 Task: Enable the video filter "Bluescreen video filter" for mosaic bridge stream output.
Action: Mouse moved to (132, 15)
Screenshot: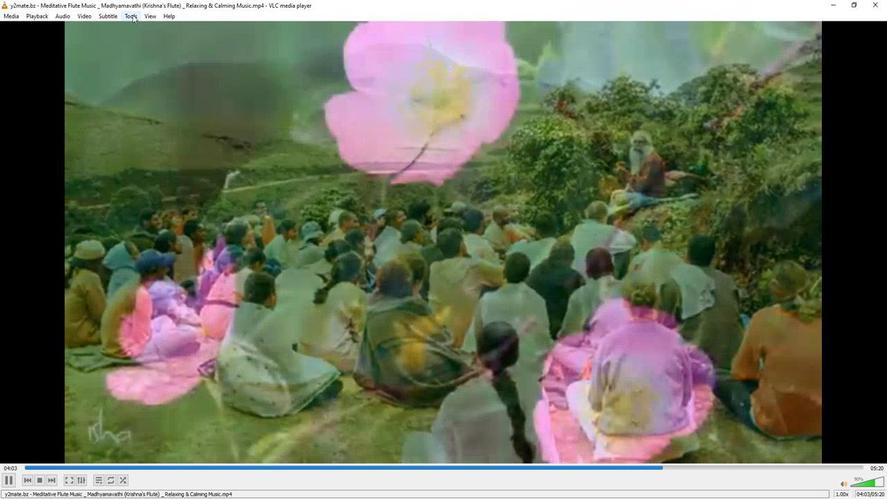 
Action: Mouse pressed left at (132, 15)
Screenshot: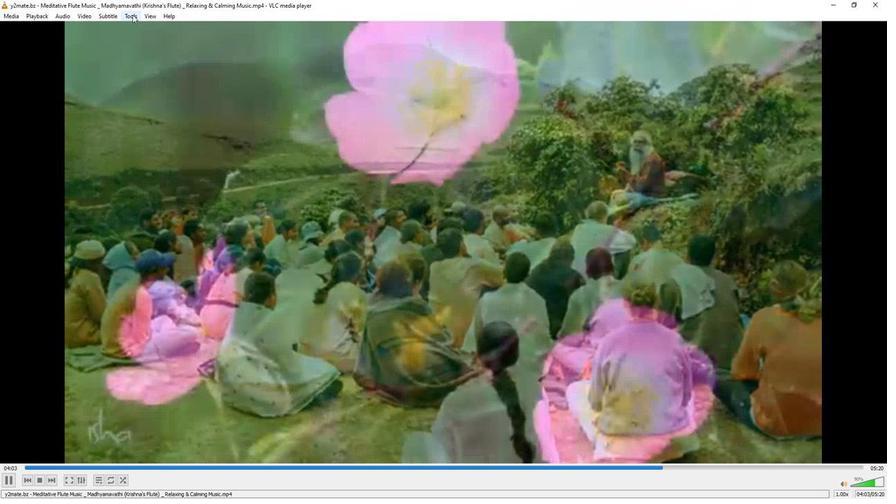 
Action: Mouse moved to (133, 127)
Screenshot: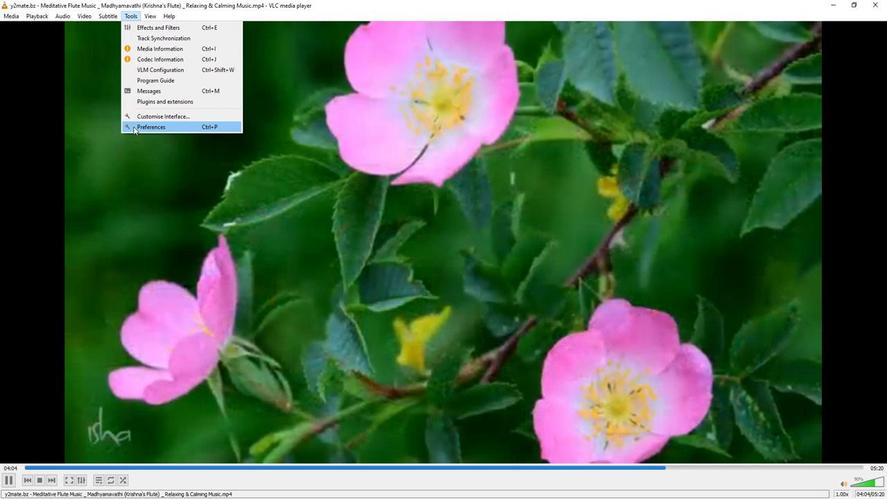 
Action: Mouse pressed left at (133, 127)
Screenshot: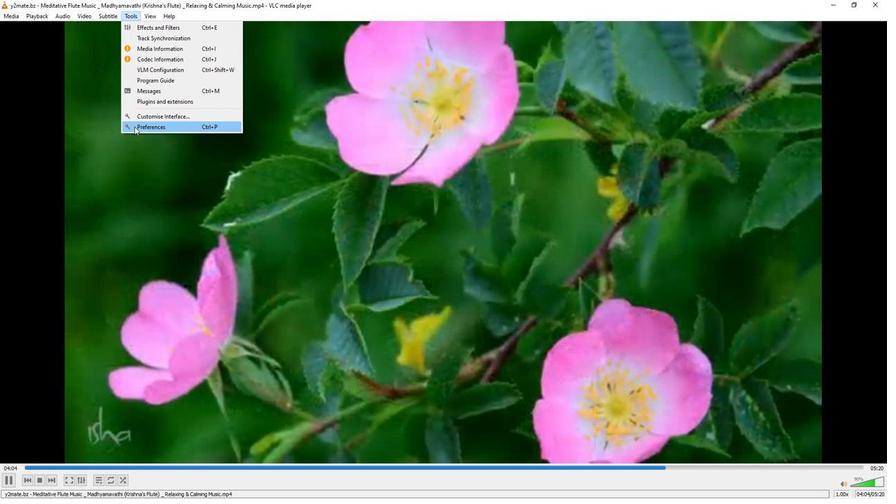 
Action: Mouse moved to (295, 409)
Screenshot: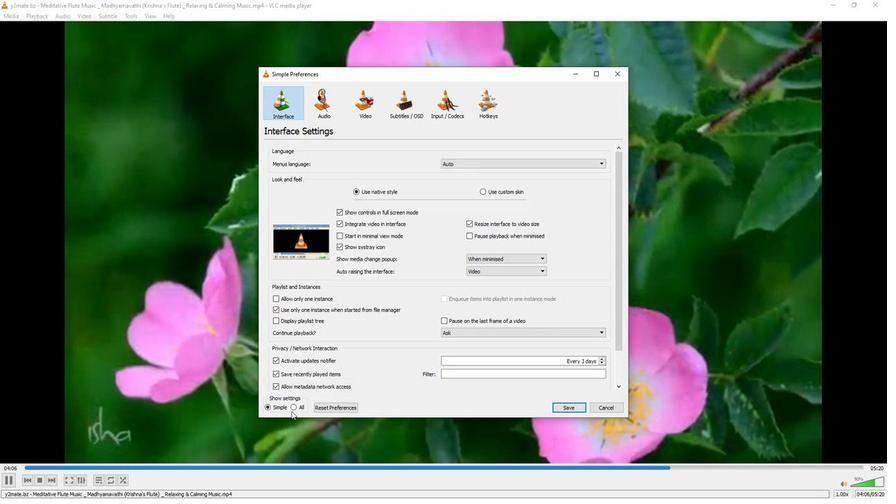 
Action: Mouse pressed left at (295, 409)
Screenshot: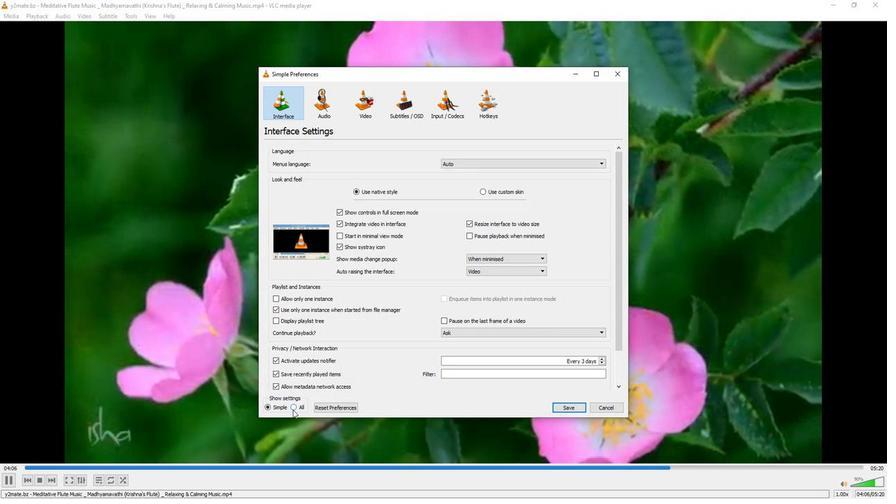 
Action: Mouse moved to (307, 355)
Screenshot: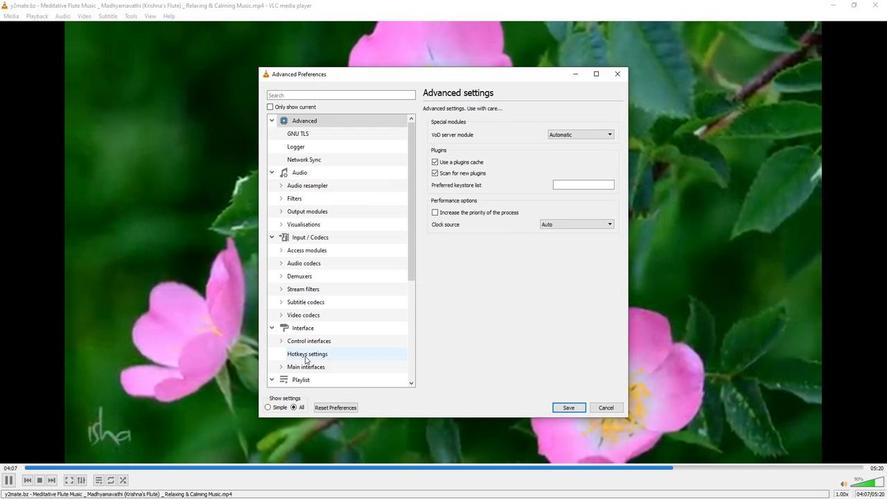 
Action: Mouse scrolled (307, 354) with delta (0, 0)
Screenshot: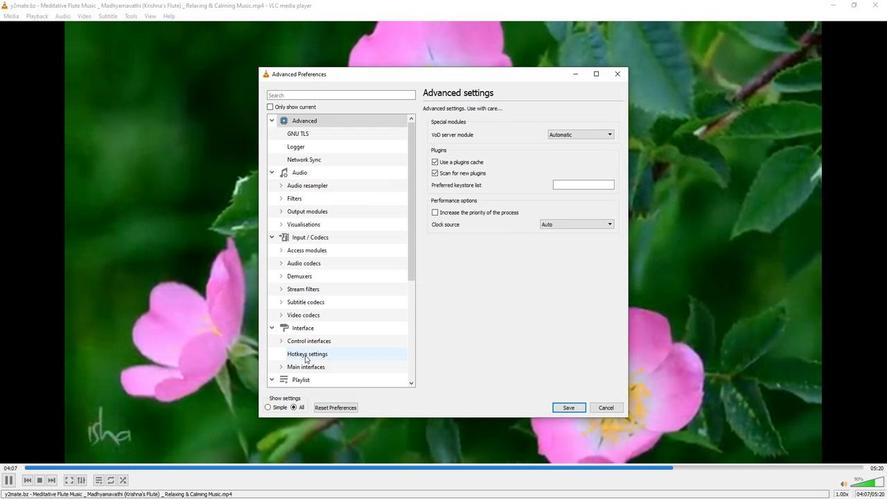 
Action: Mouse scrolled (307, 354) with delta (0, 0)
Screenshot: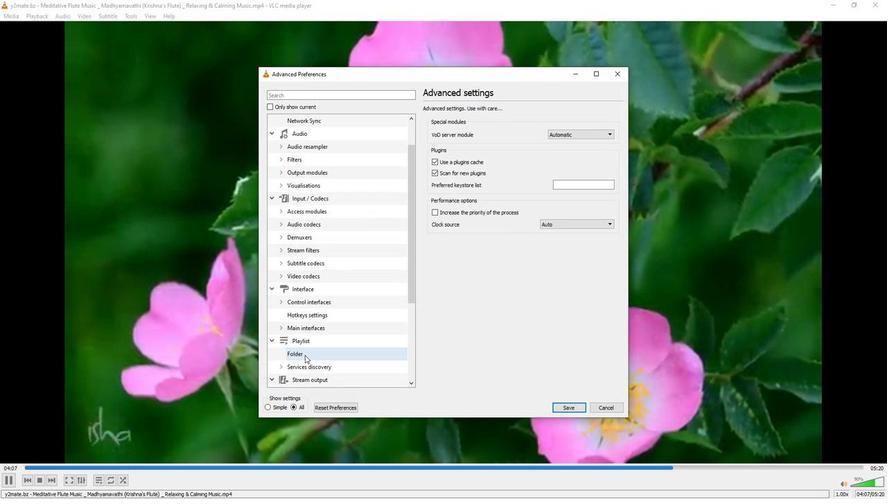 
Action: Mouse moved to (282, 368)
Screenshot: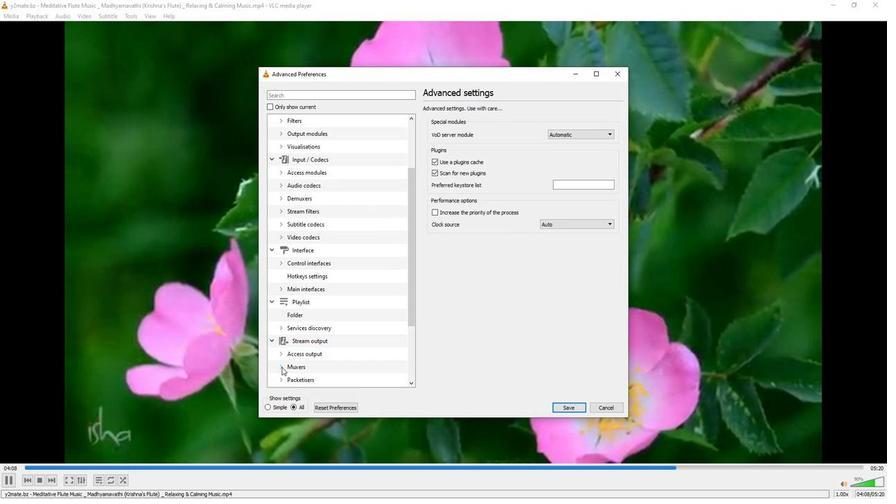 
Action: Mouse pressed left at (282, 368)
Screenshot: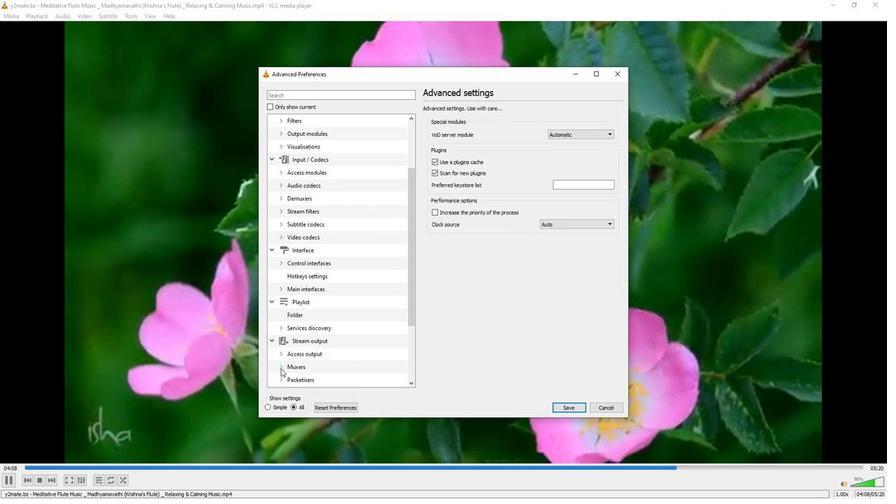 
Action: Mouse moved to (295, 355)
Screenshot: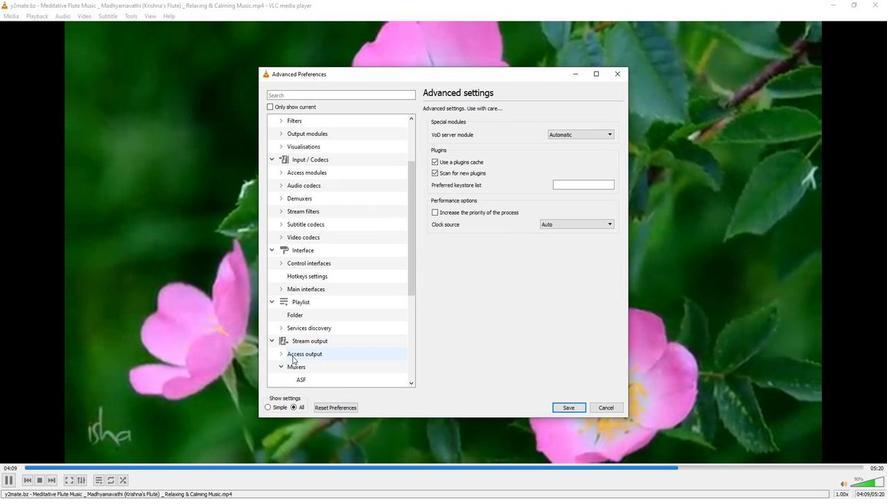 
Action: Mouse scrolled (295, 355) with delta (0, 0)
Screenshot: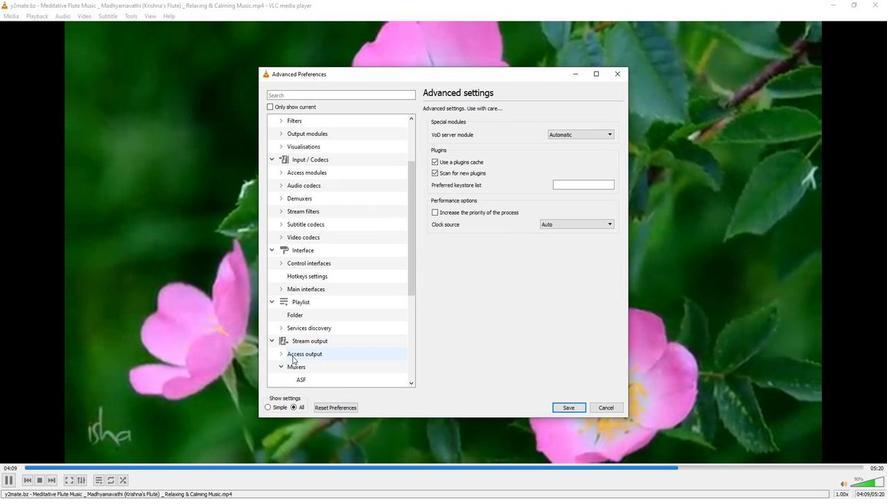 
Action: Mouse scrolled (295, 355) with delta (0, 0)
Screenshot: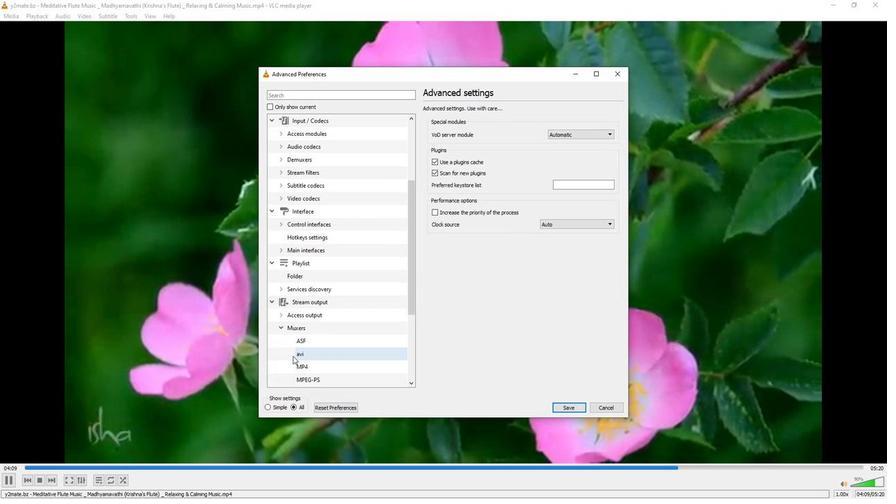 
Action: Mouse scrolled (295, 355) with delta (0, 0)
Screenshot: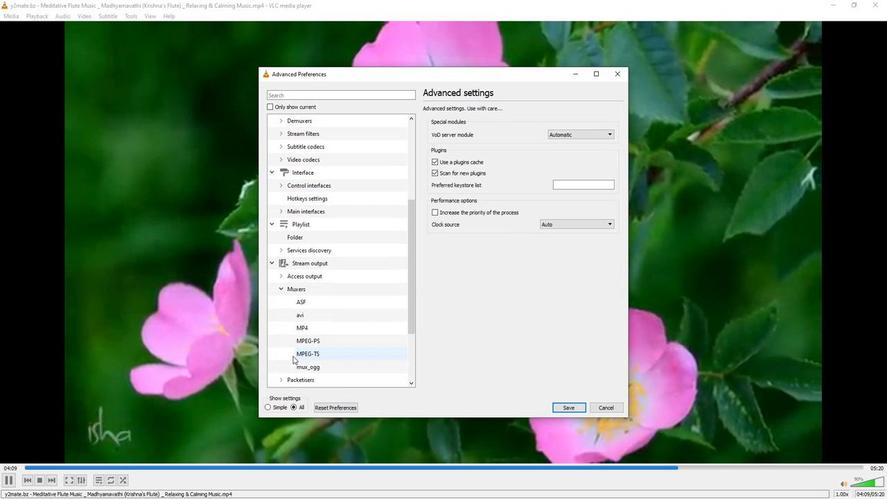 
Action: Mouse moved to (281, 355)
Screenshot: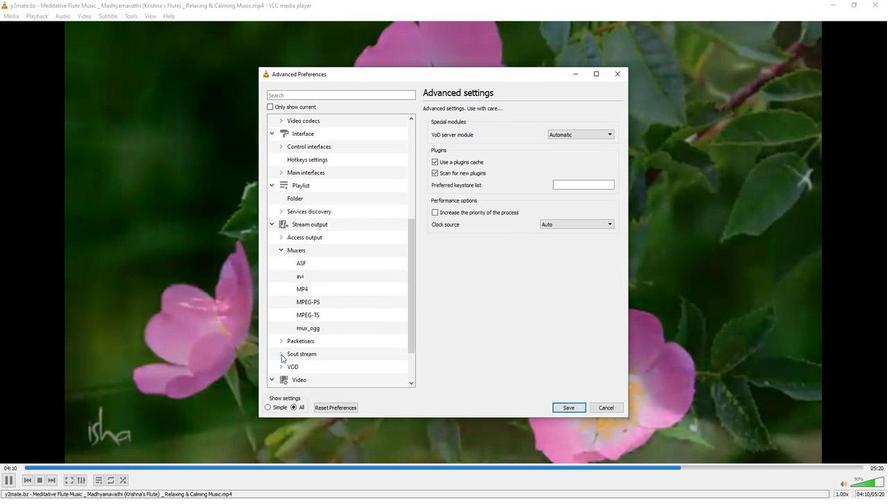 
Action: Mouse pressed left at (281, 355)
Screenshot: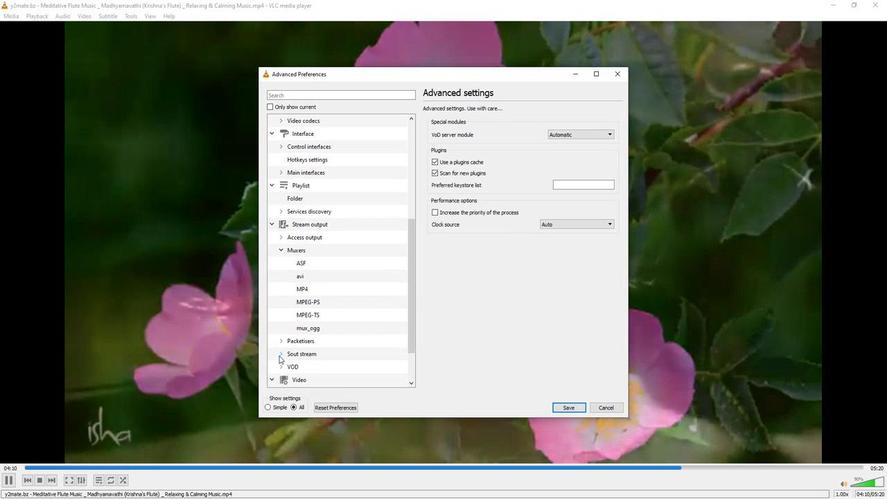 
Action: Mouse moved to (289, 353)
Screenshot: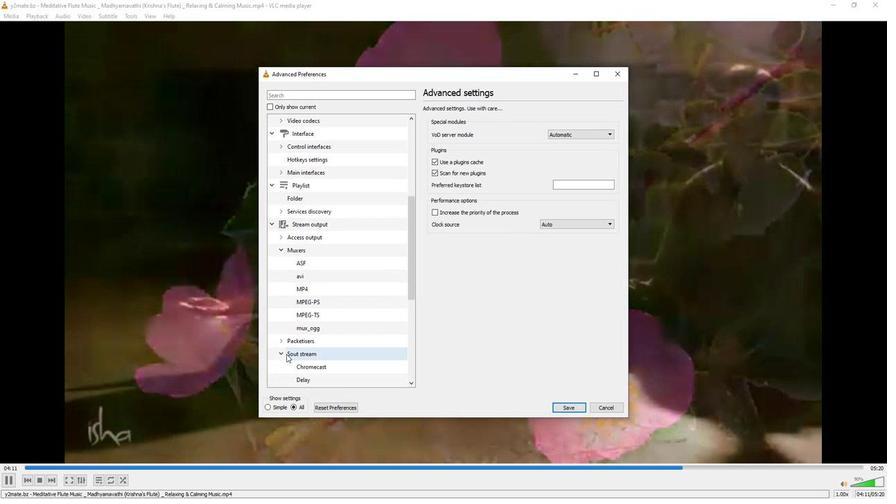 
Action: Mouse scrolled (289, 353) with delta (0, 0)
Screenshot: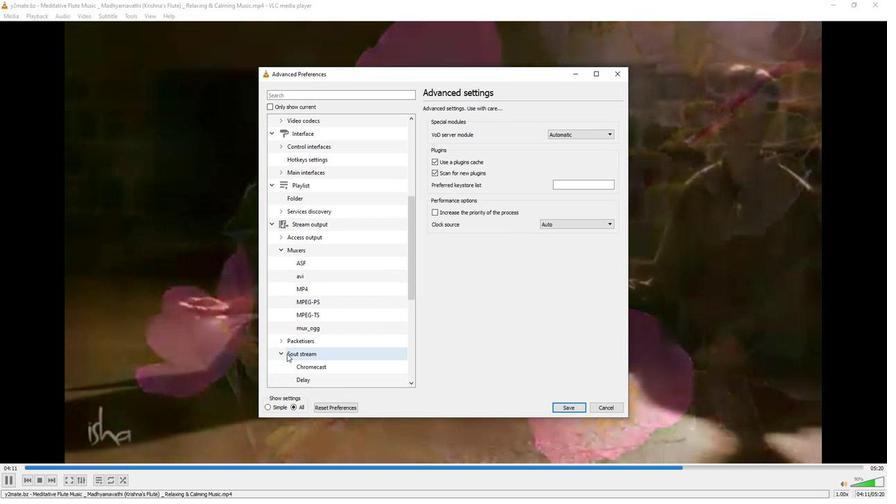 
Action: Mouse scrolled (289, 353) with delta (0, 0)
Screenshot: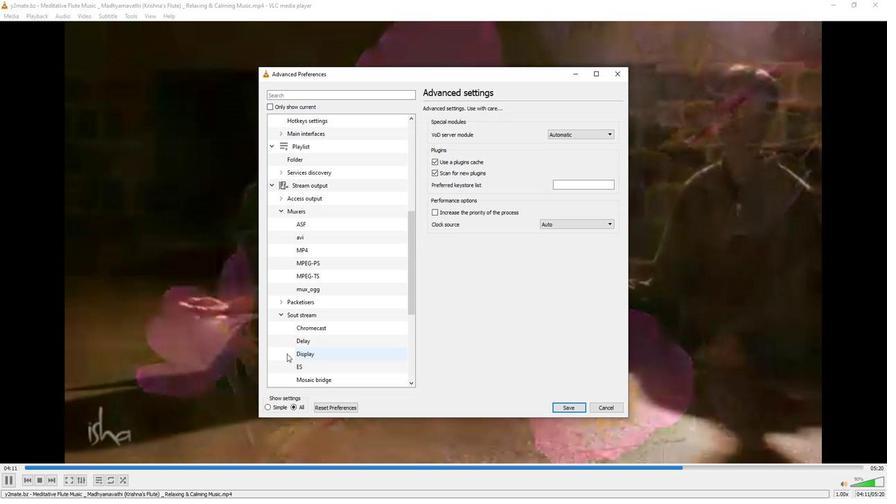 
Action: Mouse moved to (303, 341)
Screenshot: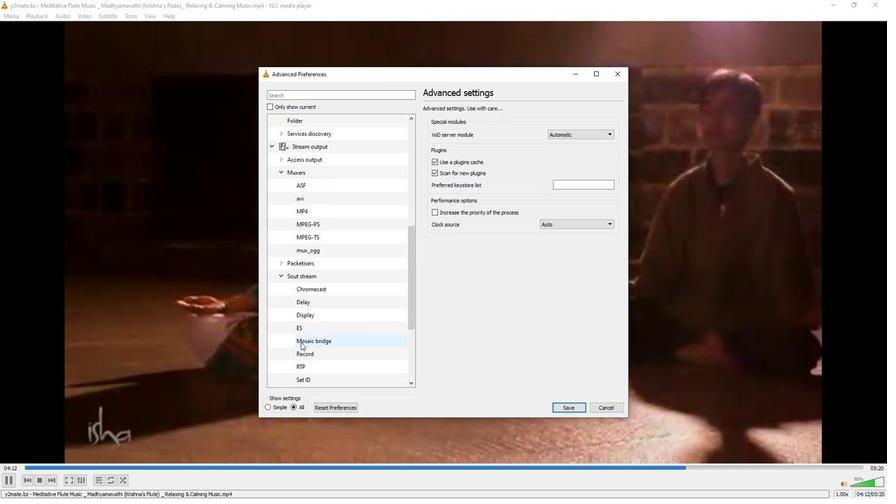 
Action: Mouse pressed left at (303, 341)
Screenshot: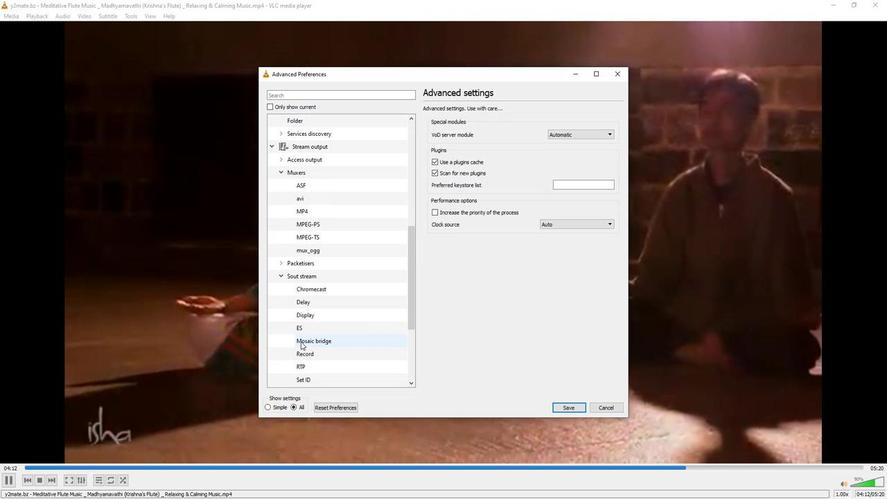 
Action: Mouse moved to (439, 358)
Screenshot: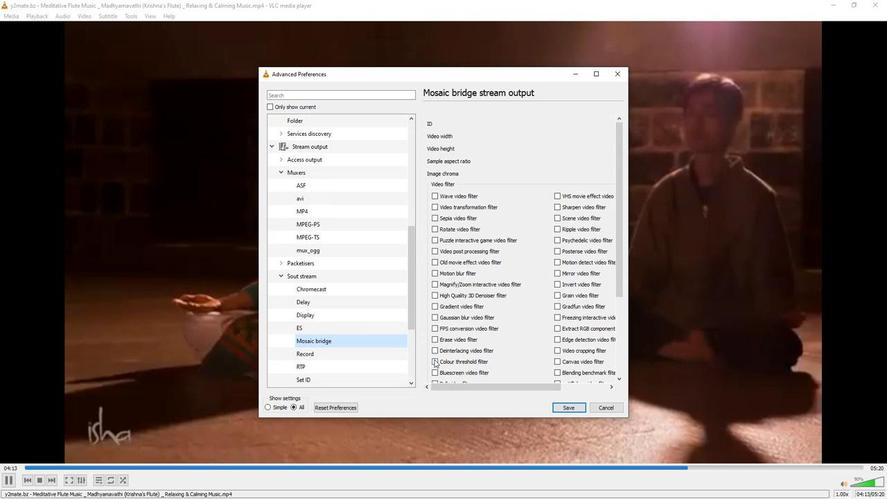 
Action: Mouse scrolled (439, 357) with delta (0, 0)
Screenshot: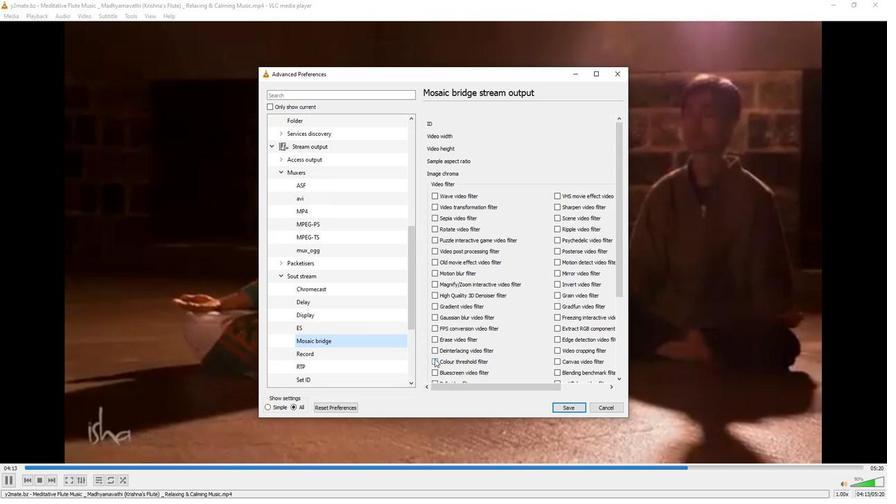 
Action: Mouse moved to (441, 342)
Screenshot: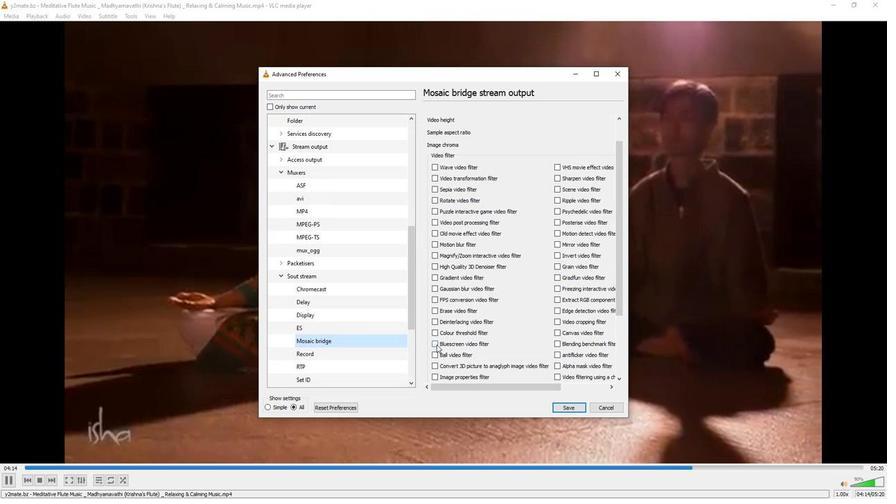 
Action: Mouse pressed left at (441, 342)
Screenshot: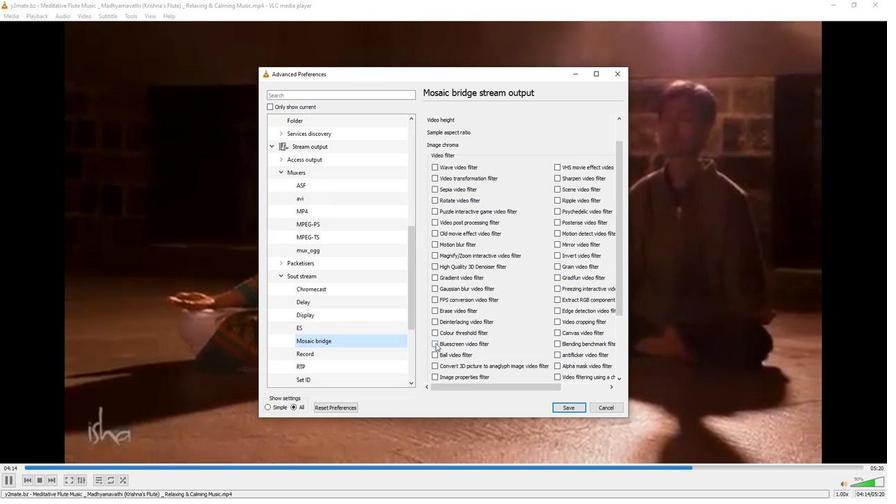
Action: Mouse moved to (460, 337)
Screenshot: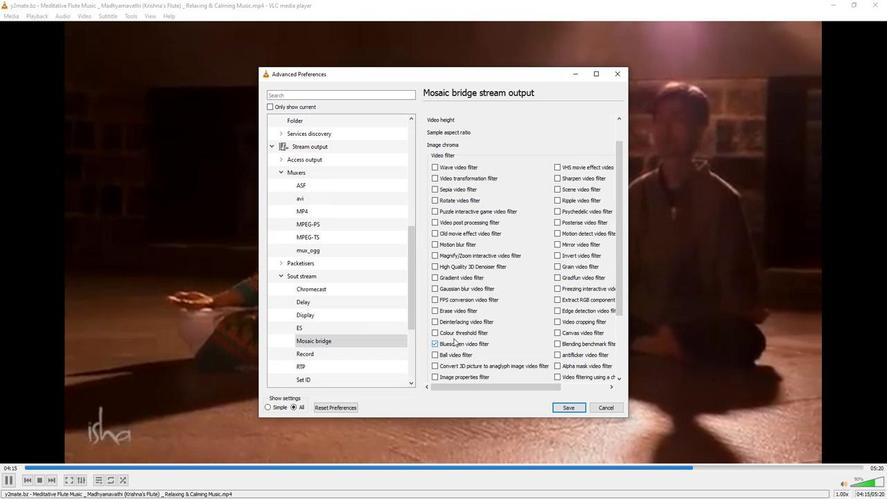 
